 Task: Extract the text between two specific angle brackets in a MATLAB script.
Action: Mouse pressed left at (455, 479)
Screenshot: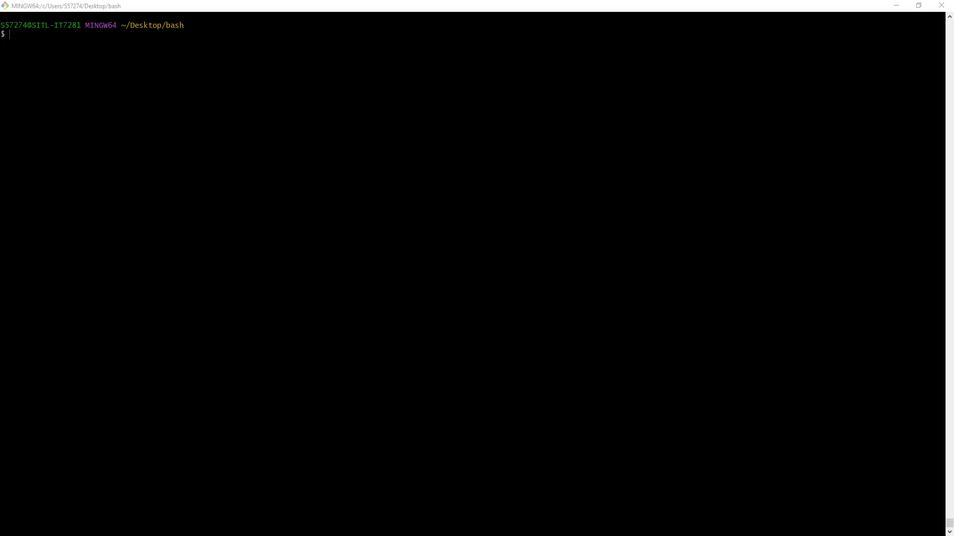 
Action: Mouse moved to (900, 299)
Screenshot: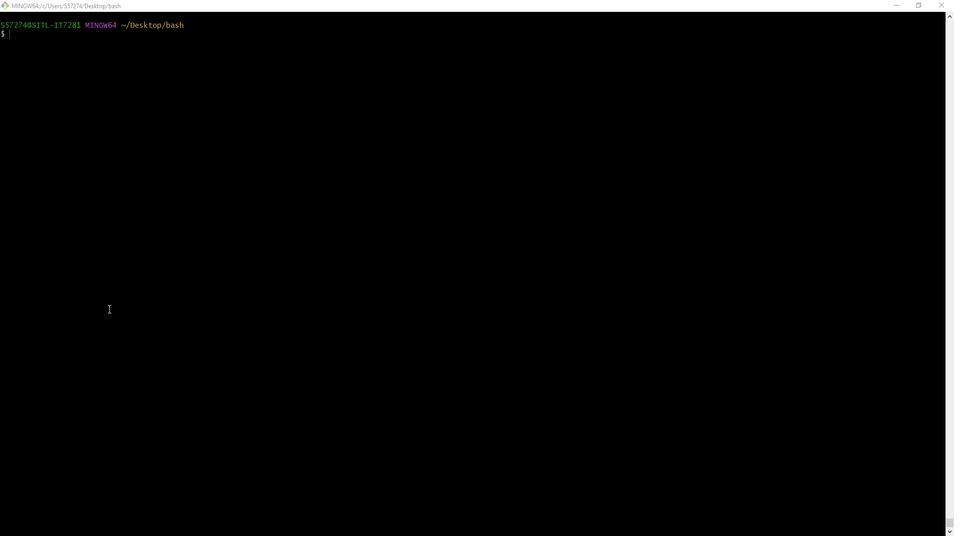 
Action: Mouse pressed left at (900, 299)
Screenshot: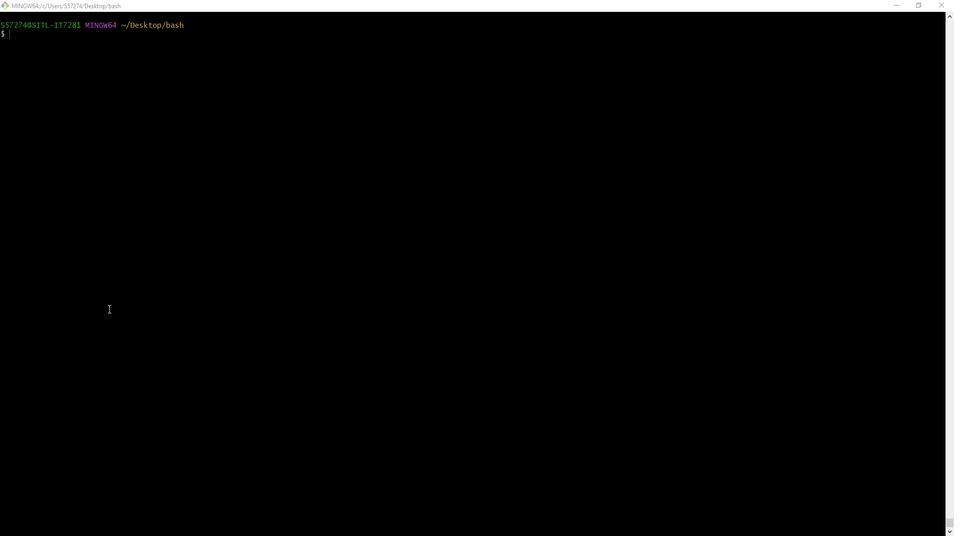 
Action: Key pressed touch<Key.space>mat.m<Key.enter>vim<Key.space>mat.m<Key.enter>i<Key.space><Key.shift_r>%<Key.space><Key.shift_r>Sample<Key.space><Key.shift_r>MATLAB<Key.space><Key.shift_r>Script<Key.enter><Key.enter><Key.shift_r>%<Key.space><Key.shift_r>Define<Key.space>a<Key.space>variable<Key.enter>x=<Key.space>5;<Key.enter><Key.enter><Key.shift_r>%<Key.space>extract<Key.space>text<Key.space>beterr<Key.backspace><Key.backspace><Key.backspace>ween<Key.space><Key.shift_r><tag<Key.shift_r>?<Key.backspace><Key.shift_r>><Key.space>and<Key.space><Key.shift_r></tag<Key.shift_r>><Key.enter>text<Key.shift_r>To<Key.shift_r>Extract=<Key.space>'<Key.shift_r><tag<Key.shift_r><Key.shift_r><Key.shift_r><Key.shift_r>?<Key.backspace><Key.shift_r>>thsi<Key.backspace><Key.backspace>s<Key.backspace>is<Key.space>is<Key.space>the<Key.space>text<Key.space>to<Key.space>extract<Key.shift_r></tag<Key.shift_r>><Key.enter>disp<Key.shift_r><Key.shift_r><Key.shift_r>(text<Key.shift_r>To<Key.shift_r>Extract<Key.shift_r>);<Key.enter><Key.enter><Key.shift_r>%<Key.space>another<Key.space>commenr<Key.backspace>t<Key.space>with<Key.space><Key.shift_r><tag<Key.shift_r>><Key.space>another<Key.space>matlab<Key.space>comment<Key.space>with<Key.space>text<Key.space>inside<Key.space>it<Key.space><Key.shift_r></tag<Key.shift_r>><Key.enter><Key.enter><Key.esc><Key.shift_r>:wq<Key.enter>chmod<Key.space><Key.shift_r>+x<Key.space>mat.m<Key.enter>./<Key.backspace><Key.backspace>touch<Key.space>mat.sh<Key.enter>
Screenshot: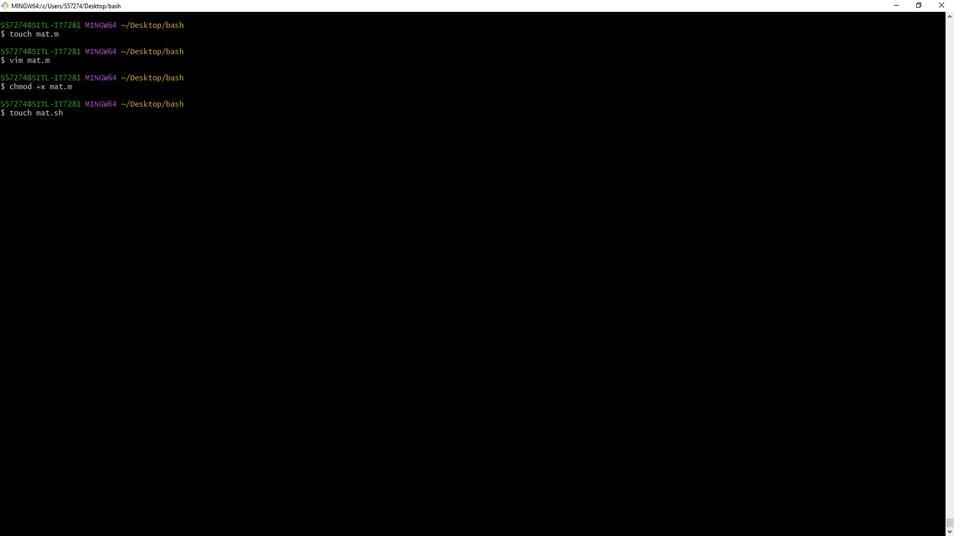 
Action: Mouse moved to (238, 143)
Screenshot: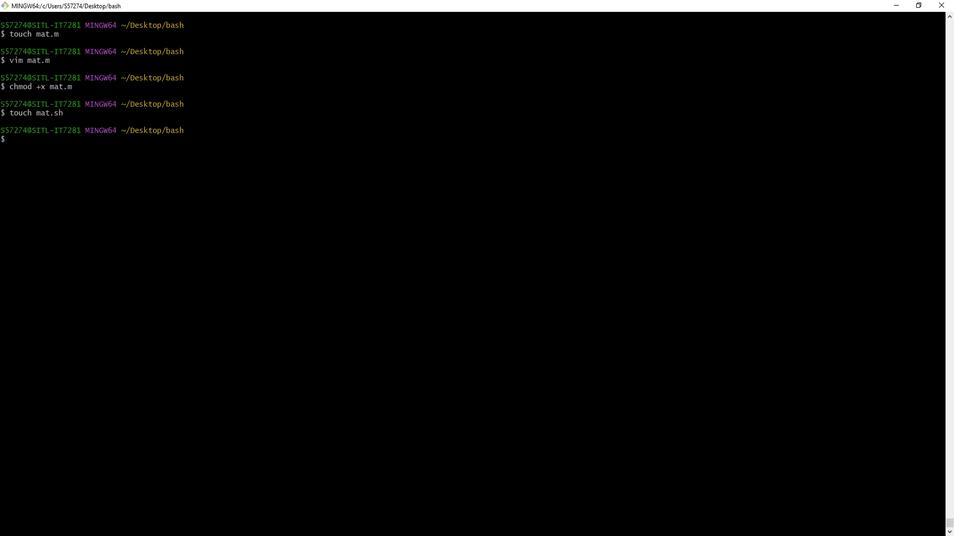 
Action: Mouse pressed left at (238, 143)
Screenshot: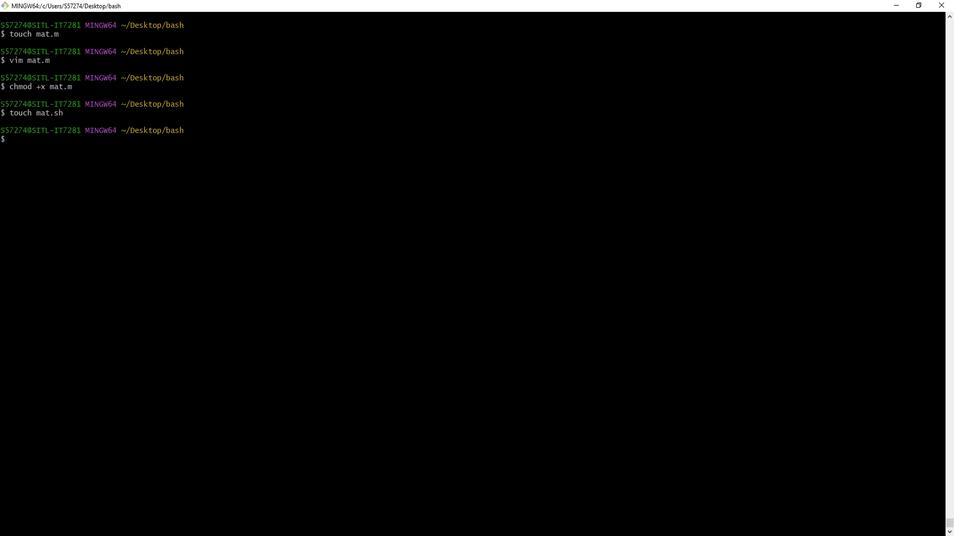 
Action: Mouse moved to (817, 236)
Screenshot: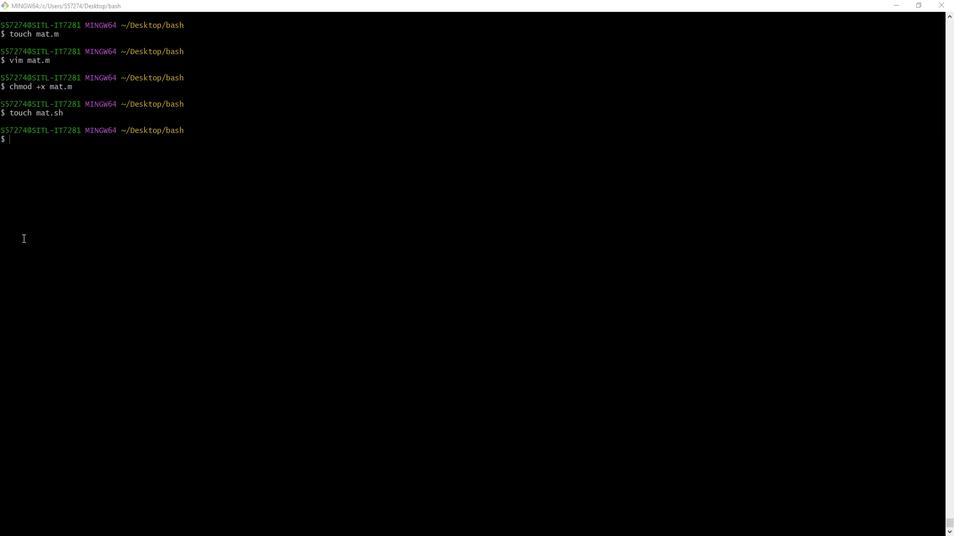 
Action: Mouse pressed left at (817, 236)
Screenshot: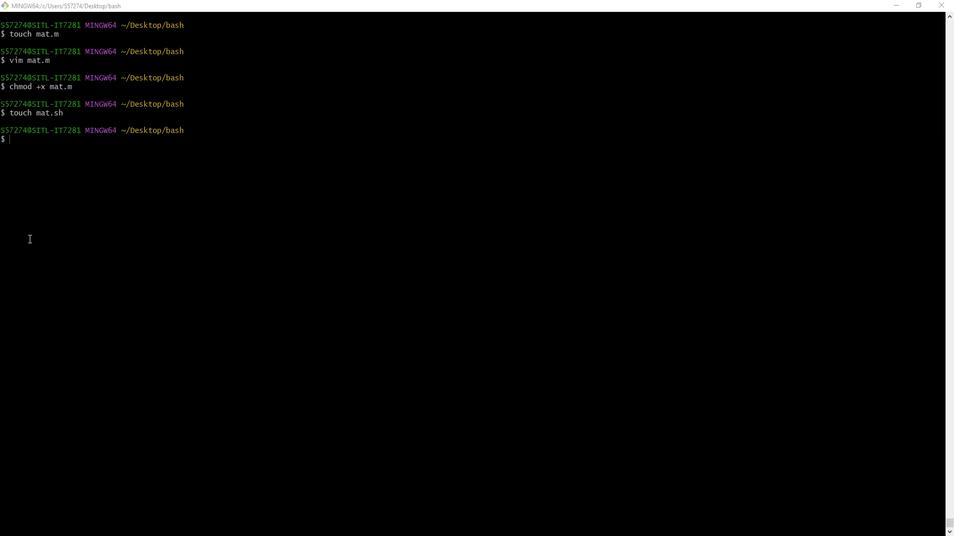 
Action: Key pressed vim<Key.space>mat.sh<Key.enter>i<Key.space><Key.shift_r>#!/bin/bash<Key.enter><Key.enter><Key.shift_r>Replace<Key.space>mat.m<Key.space>with<Key.space>the<Key.space>actual<Key.space>path<Key.space>to<Key.space>your<Key.space>t<Key.backspace><Key.shift_r>MATKA<Key.backspace><Key.backspace><Key.shift_r><Key.shift_r><Key.shift_r><Key.shift_r><Key.shift_r><Key.shift_r><Key.shift_r><Key.shift_r><Key.shift_r><Key.shift_r><Key.shift_r><Key.shift_r><Key.shift_r><Key.shift_r><Key.shift_r><Key.shift_r><Key.shift_r><Key.shift_r><Key.shift_r><Key.shift_r><Key.shift_r><Key.shift_r><Key.shift_r><Key.shift_r><Key.shift_r>LAB<Key.space>script<Key.space>file<Key.enter><Key.backspace><Key.enter>matlab<Key.shift_r>_file=<Key.shift_r>"mat.m<Key.shift_r>"<Key.enter><Key.enter><Key.shift_r><Key.shift_r><Key.shift_r>#<Key.space>define<Key.space>the<Key.space>start<Key.space>and<Key.space>end<Key.space>tags<Key.enter><Key.backspace><Key.backspace>start<Key.shift_r>_tag=<Key.shift_r>"<tag<Key.shift_r>>"<Key.enter>end<Key.shift_r>_tag=<Key.shift_r><Key.shift_r>"<Key.shift_r><.<Key.backspace>/tag<Key.shift_r>>"<Key.left><Key.left><Key.left><Key.left><Key.left><Key.left><Key.left><Key.left><Key.left><Key.left><Key.left><Key.left><Key.left><Key.left><Key.left><Key.left><Key.space><Key.right><Key.right><Key.right><Key.right><Key.right><Key.right><Key.right><Key.right><Key.right><Key.right><Key.right><Key.right><Key.right><Key.right><Key.right><Key.right><Key.enter><Key.enter><Key.shift_r>#<Key.space>extract<Key.space>text<Key.space>between<Key.space>the<Key.space>specified<Key.space>tags<Key.space><Key.enter><Key.backspace><Key.backspace>result=<Key.shift_r>$<Key.shift_r><Key.shift_r><Key.shift_r>(grep<Key.space>-o<Key.shift_r>P<Key.space><Key.shift_r>"<Key.shift_r><Key.shift_r><Key.shift_r><Key.shift_r><Key.shift_r><Key.shift_r><Key.shift_r><Key.shift_r><Key.shift_r>(<Key.shift_r><Key.shift_r><Key.shift_r><Key.shift_r><Key.shift_r><Key.shift_r><Key.shift_r><Key.shift_r>?<Key.shift_r><=<Key.shift_r>$<Key.shift_r>{start<Key.shift_r>_tag<Key.shift_r>}).<Key.shift_r>*<Key.shift_r>><Key.backspace><Key.shift_r>?<Key.shift_r><Key.shift_r><Key.shift_r><Key.shift_r><Key.shift_r><Key.shift_r><Key.shift_r><Key.shift_r><Key.shift_r><Key.shift_r><Key.shift_r><Key.shift_r><Key.shift_r><Key.shift_r><Key.shift_r><Key.shift_r><Key.shift_r><Key.shift_r><Key.shift_r><Key.shift_r>(<Key.shift_r><Key.shift_r><Key.shift_r><Key.shift_r><Key.shift_r><Key.shift_r>><Key.backspace><Key.shift_r>?=<Key.shift_r>$<Key.shift_r>{end<Key.shift_r>_tag<Key.shift_r>}<Key.shift_r><Key.shift_r>)<Key.shift_r>"<Key.space><Key.shift_r>"<Key.shift_r>$matlab<Key.shift_r><Key.shift_r>_file<Key.shift_r>"<Key.space><Key.shift_r>|<Key.space>sed<Key.space>'s/[[<Key.shift_r>:s[<Key.backspace>pace<Key.shift_r>:]]//g'<Key.shift_r><Key.shift_r><Key.shift_r><Key.shift_r><Key.shift_r>)<Key.enter><Key.enter>echo<Key.space><Key.shift_r>"<Key.shift_r>Result<Key.shift_r>:<Key.space><Key.shift_r><Key.shift_r><Key.shift_r><Key.shift_r><Key.shift_r><Key.shift_r><Key.shift_r><Key.shift_r><Key.shift_r><Key.shift_r><Key.shift_r><Key.shift_r><Key.shift_r>$result<Key.shift_r>"<Key.enter><Key.esc><Key.shift_r>:wq<Key.enter>chmod<Key.space><Key.shift_r>+x<Key.space>mat.sh<Key.enter>./mat.sh<Key.enter>
Screenshot: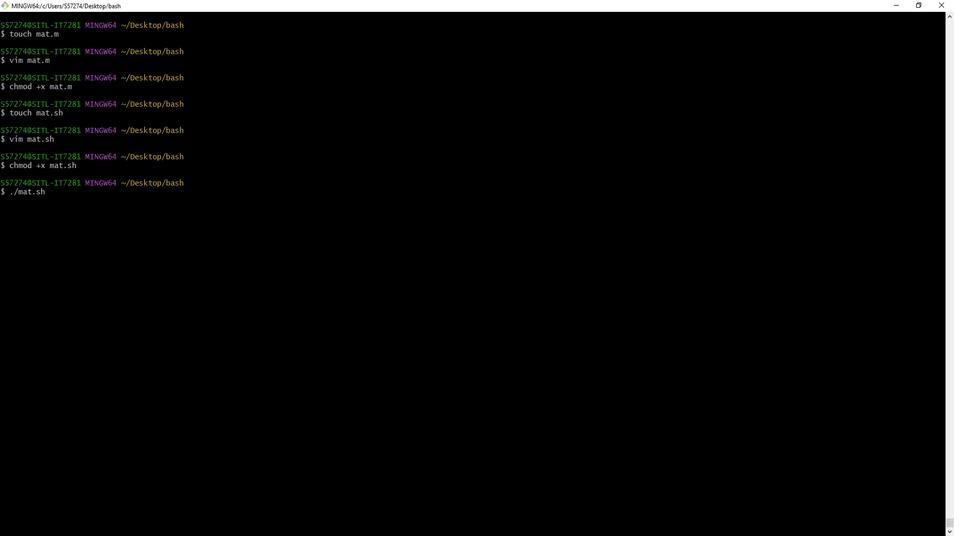 
Action: Mouse moved to (715, 360)
Screenshot: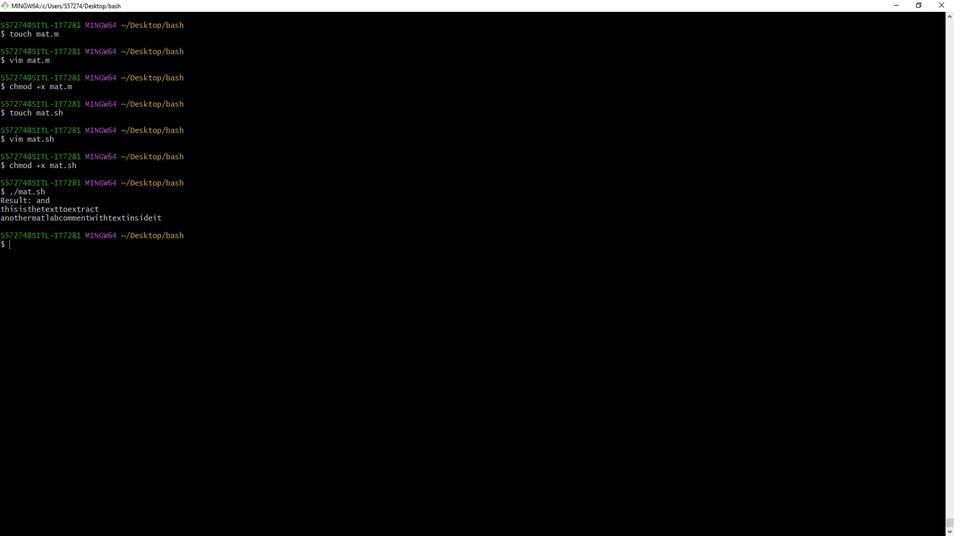 
Action: Mouse pressed left at (715, 360)
Screenshot: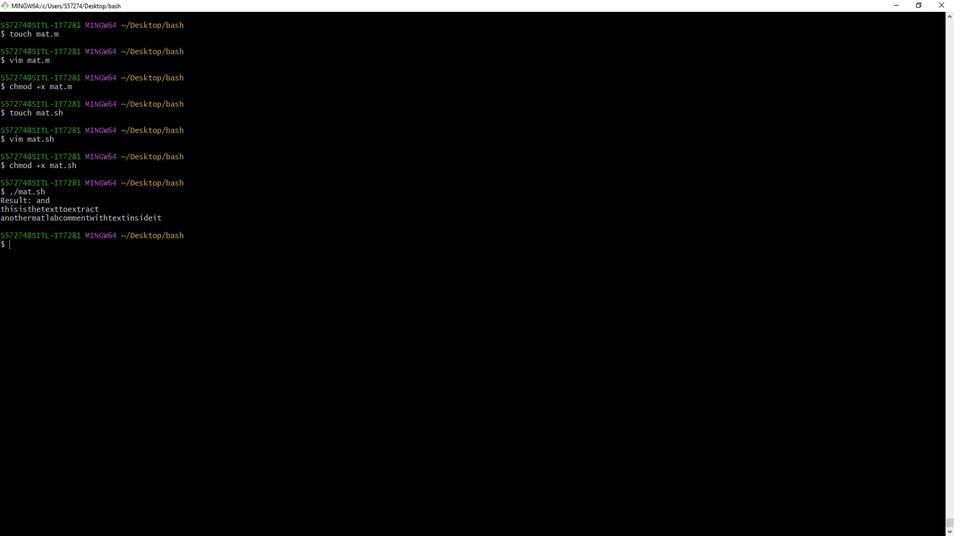 
